Task: Look for products in the category "Gouda" from Yancey's Fancy only.
Action: Mouse moved to (1025, 336)
Screenshot: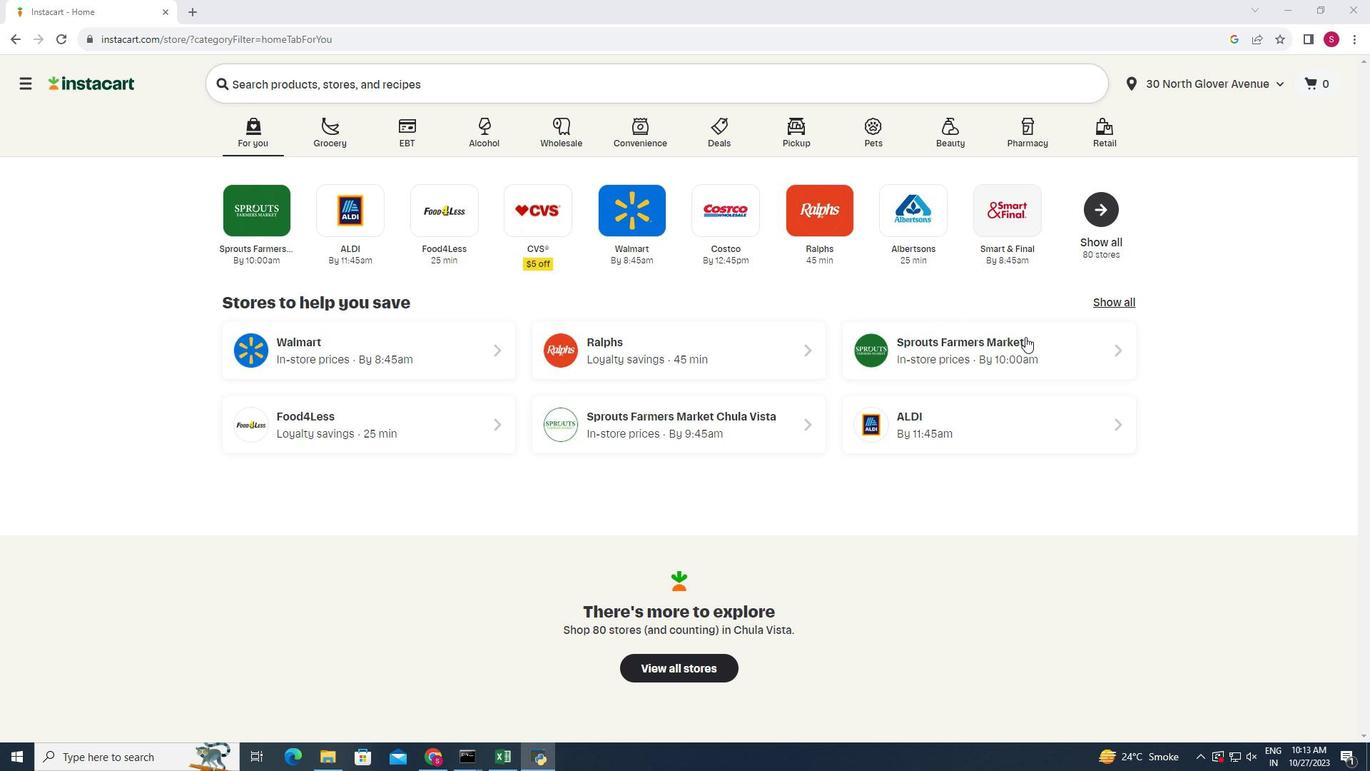 
Action: Mouse pressed left at (1025, 336)
Screenshot: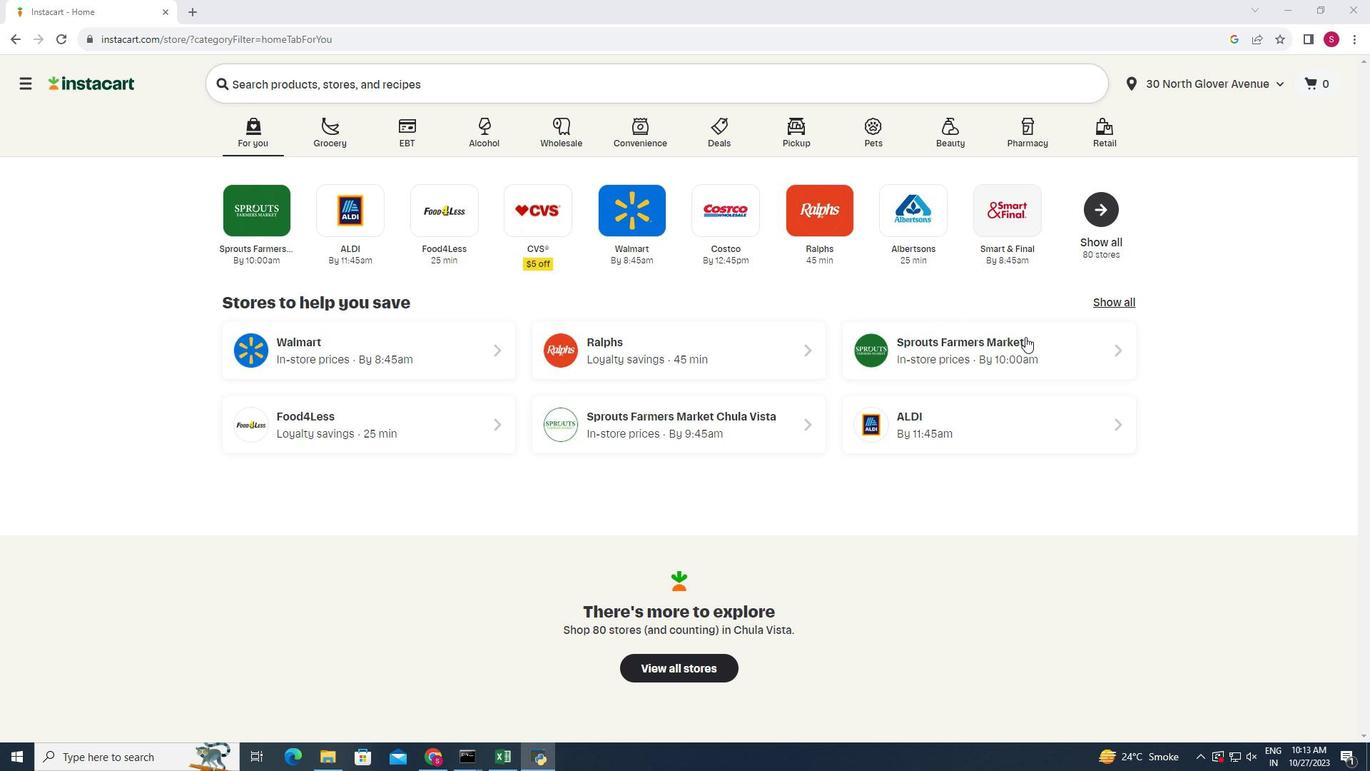 
Action: Mouse moved to (44, 671)
Screenshot: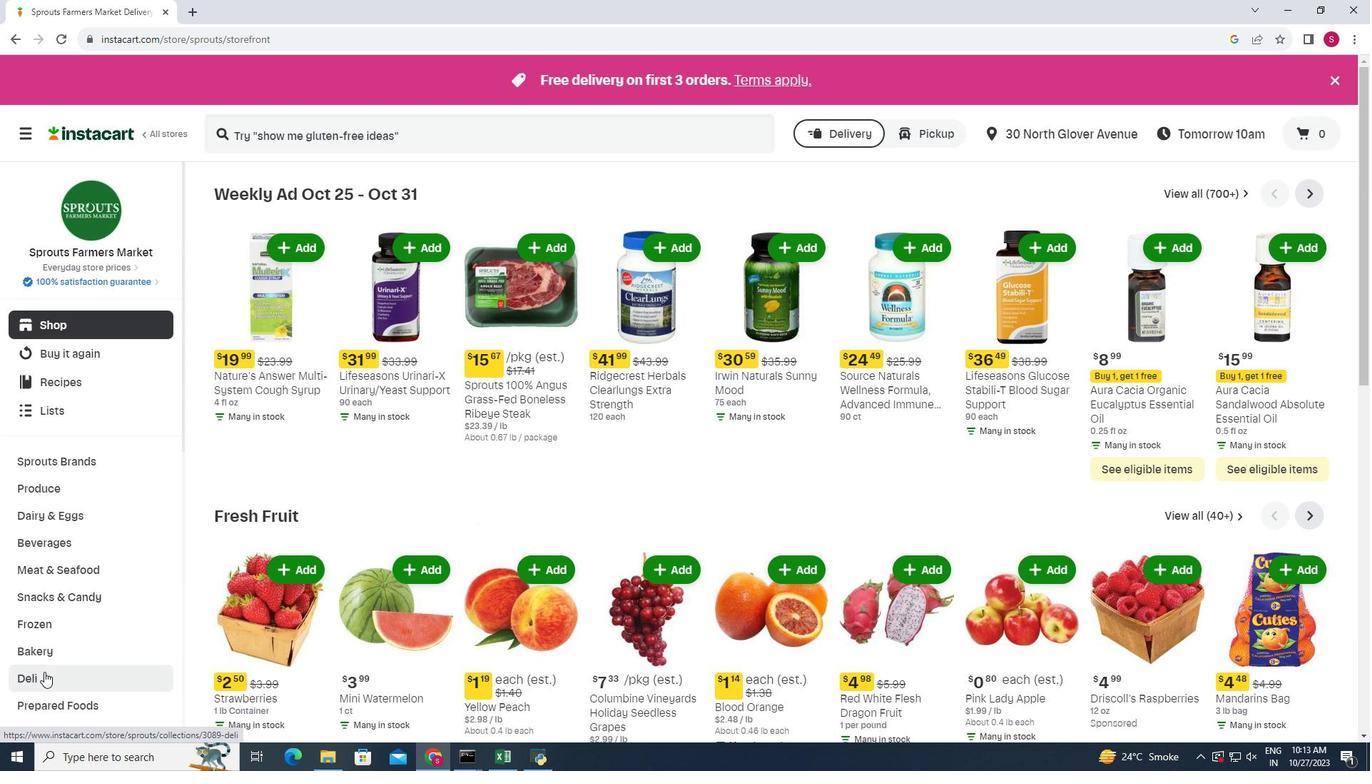 
Action: Mouse pressed left at (44, 671)
Screenshot: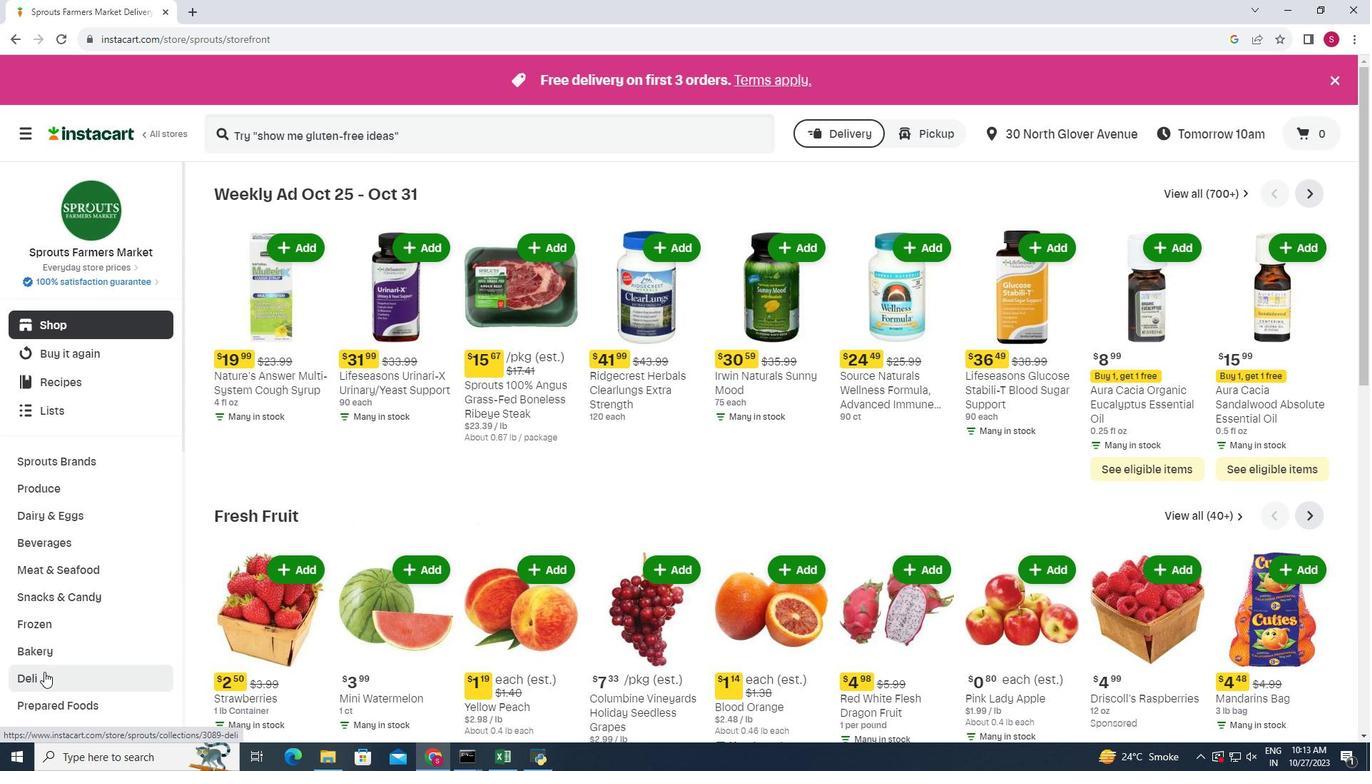 
Action: Mouse moved to (369, 222)
Screenshot: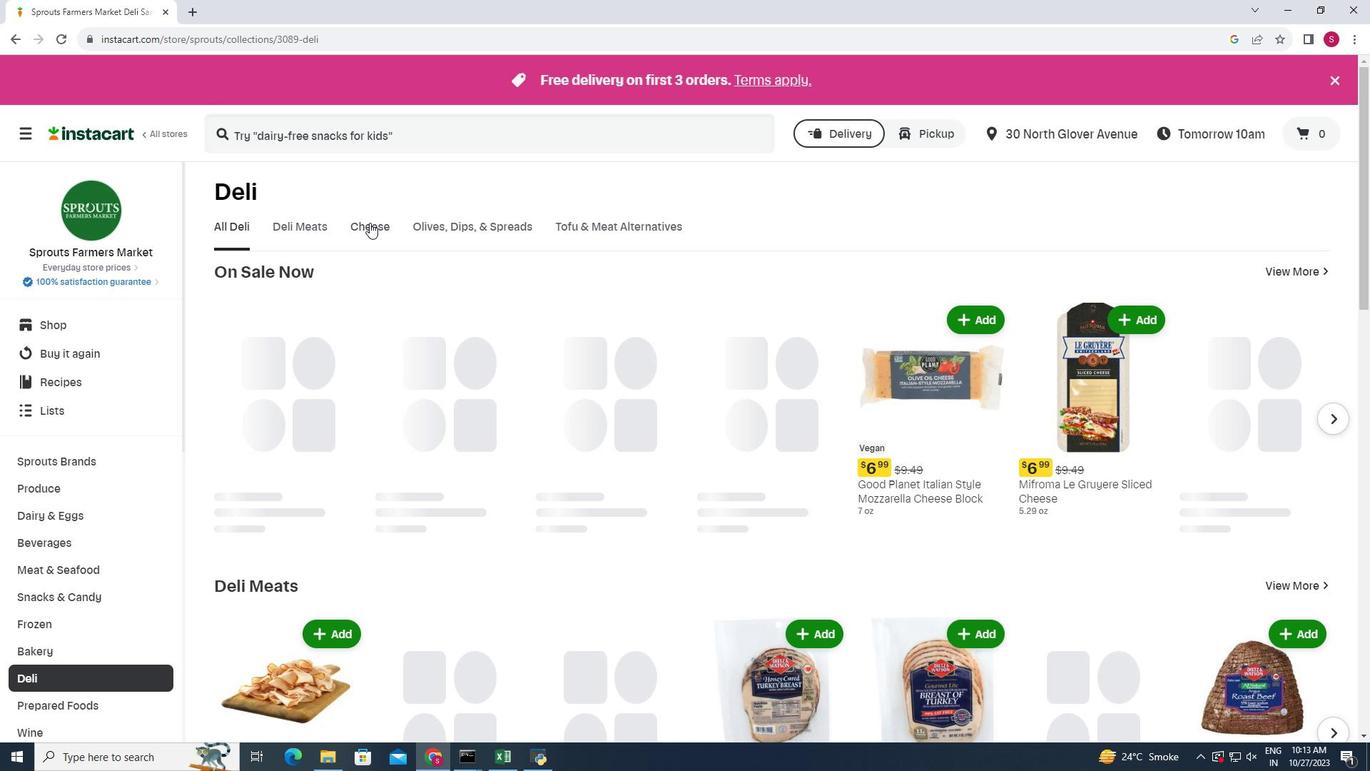 
Action: Mouse pressed left at (369, 222)
Screenshot: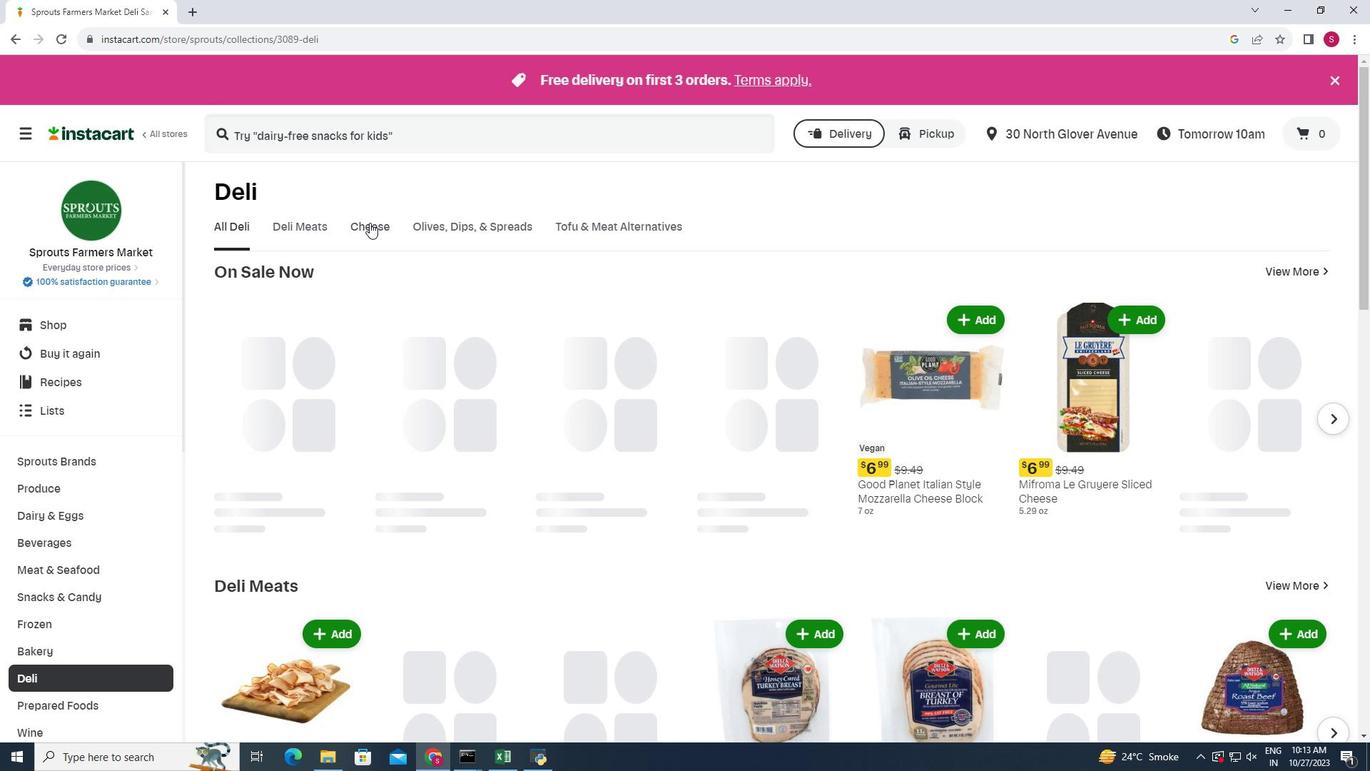 
Action: Mouse moved to (1061, 279)
Screenshot: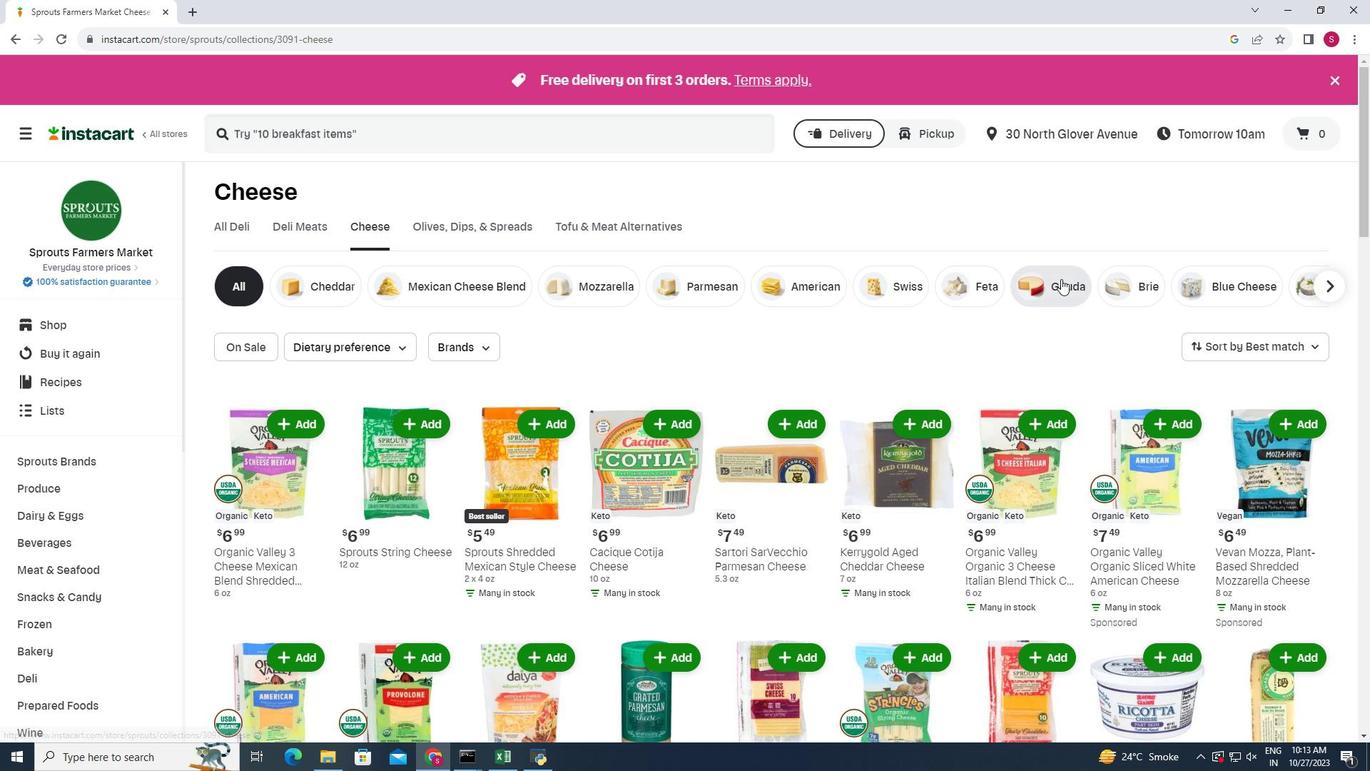 
Action: Mouse pressed left at (1061, 279)
Screenshot: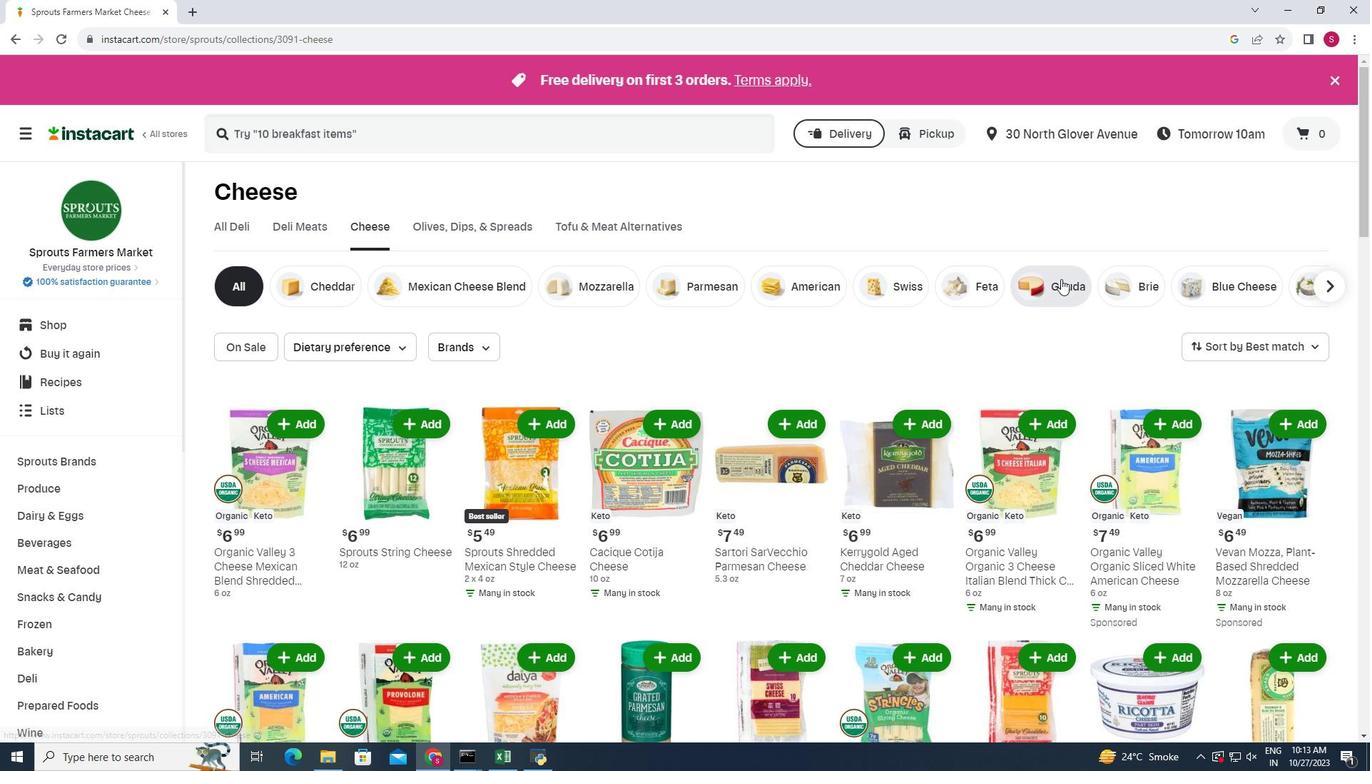 
Action: Mouse moved to (252, 346)
Screenshot: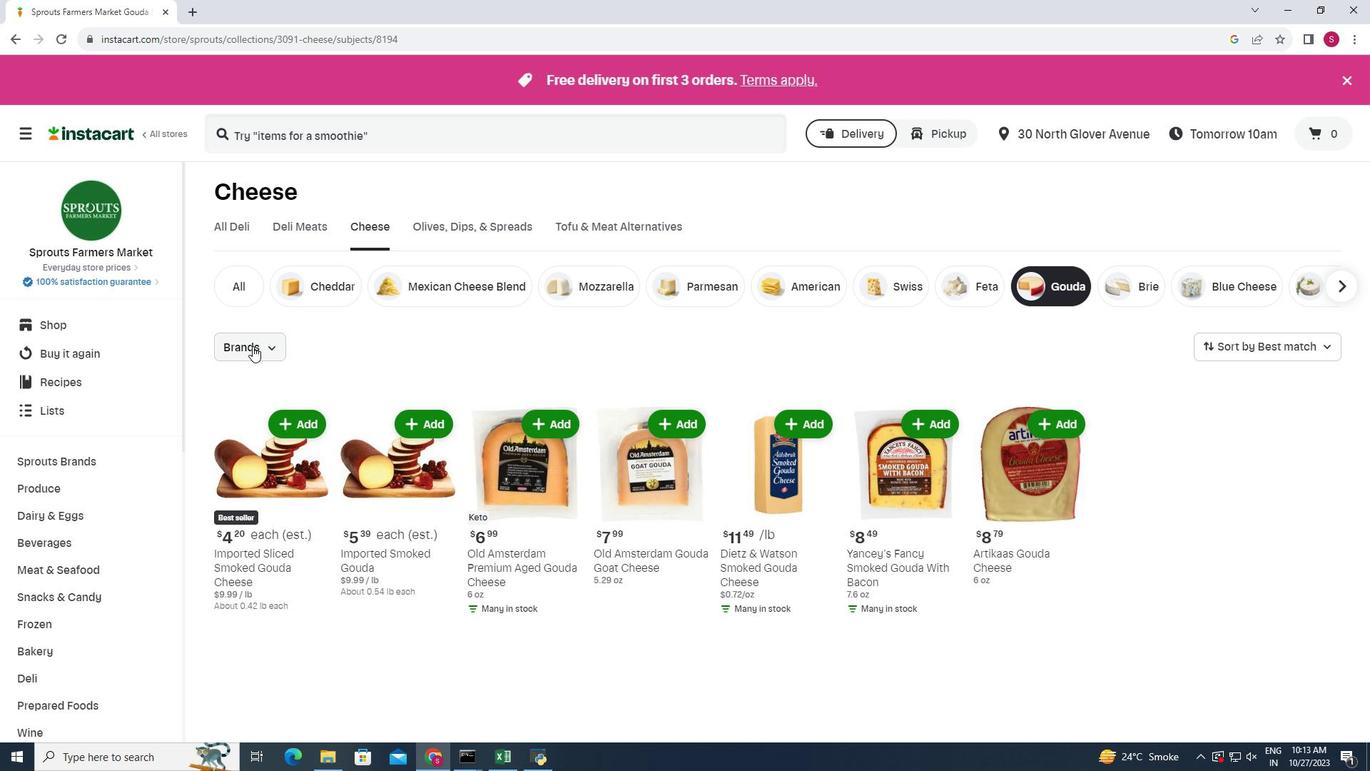 
Action: Mouse pressed left at (252, 346)
Screenshot: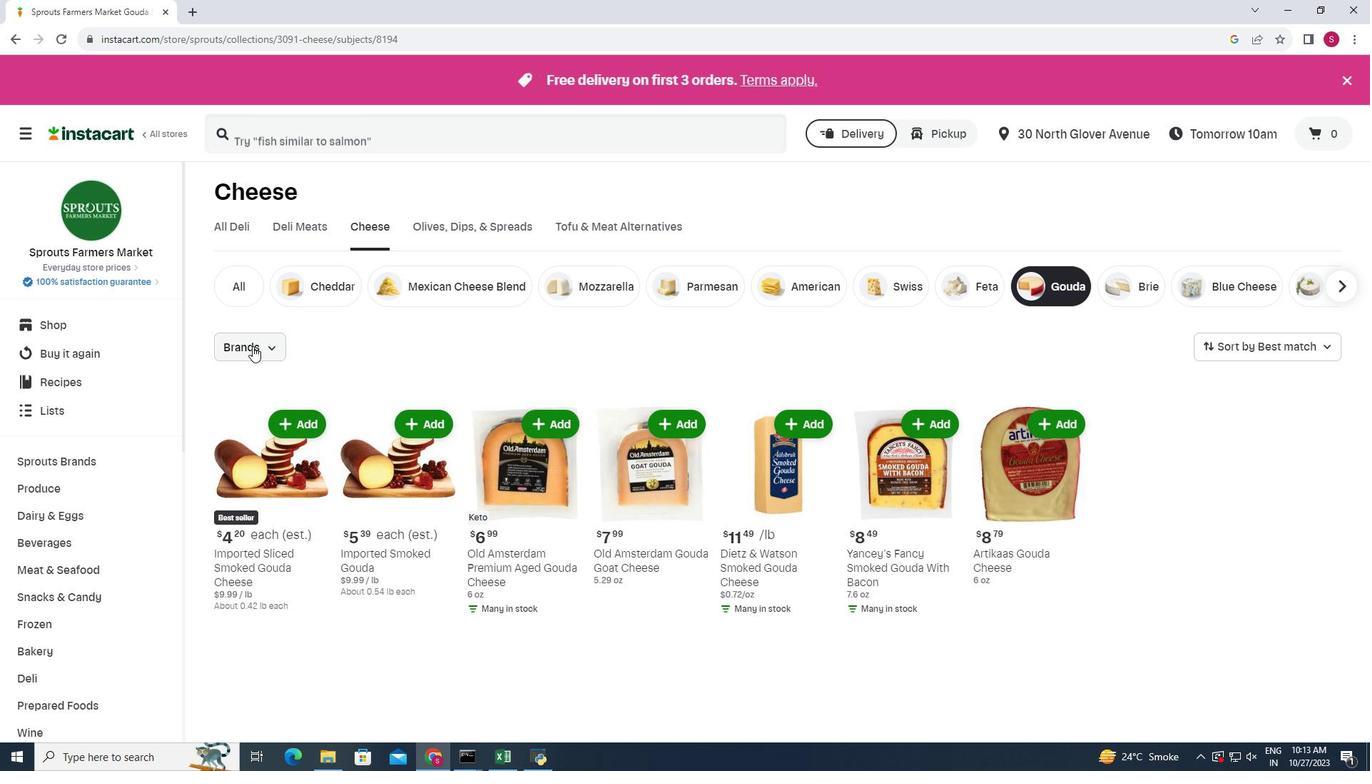 
Action: Mouse moved to (236, 416)
Screenshot: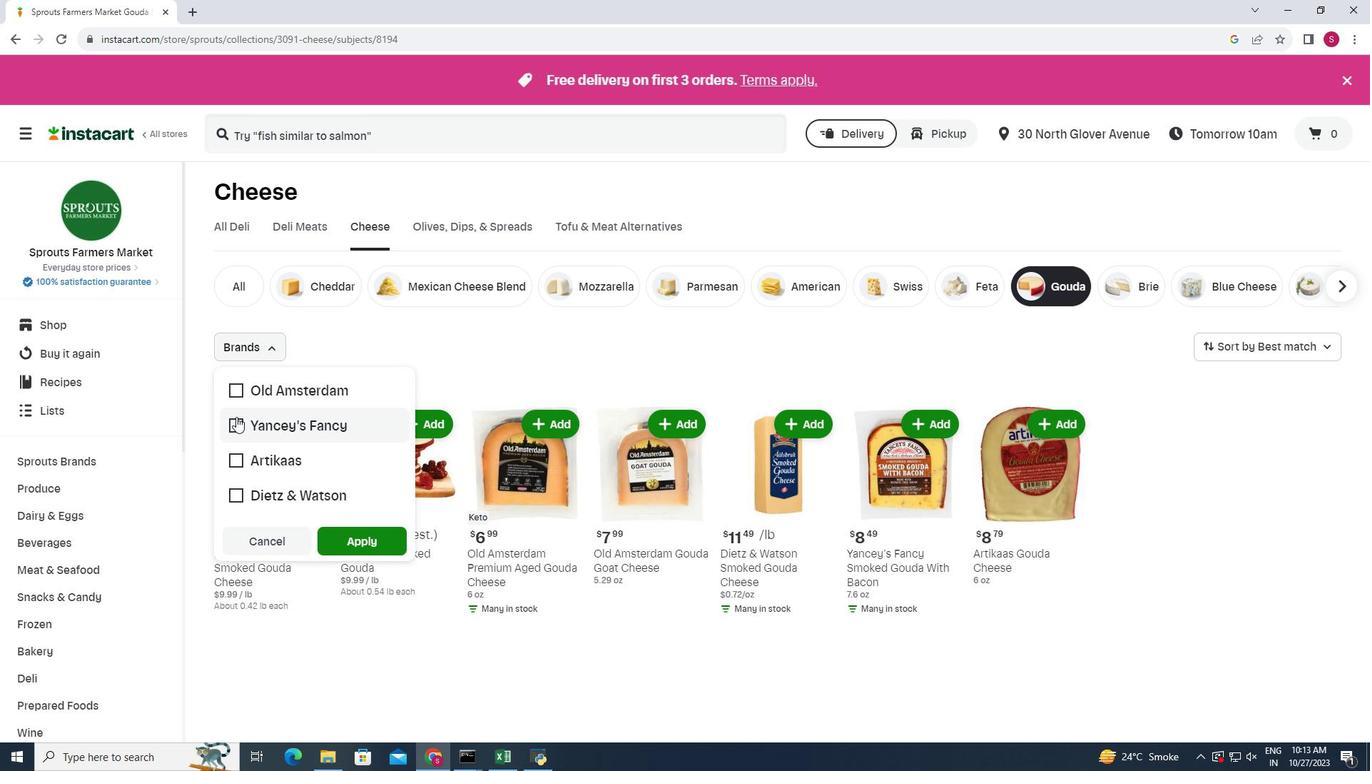 
Action: Mouse pressed left at (236, 416)
Screenshot: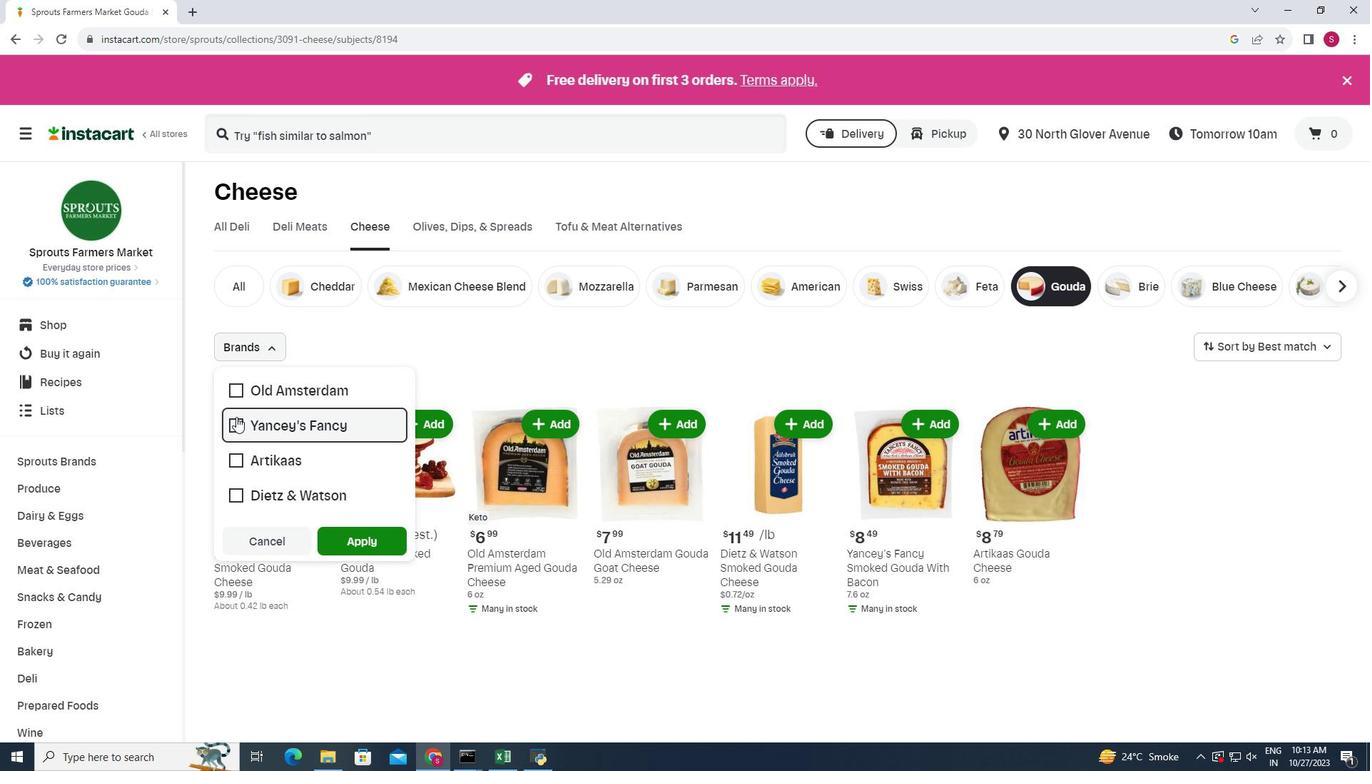 
Action: Mouse moved to (328, 537)
Screenshot: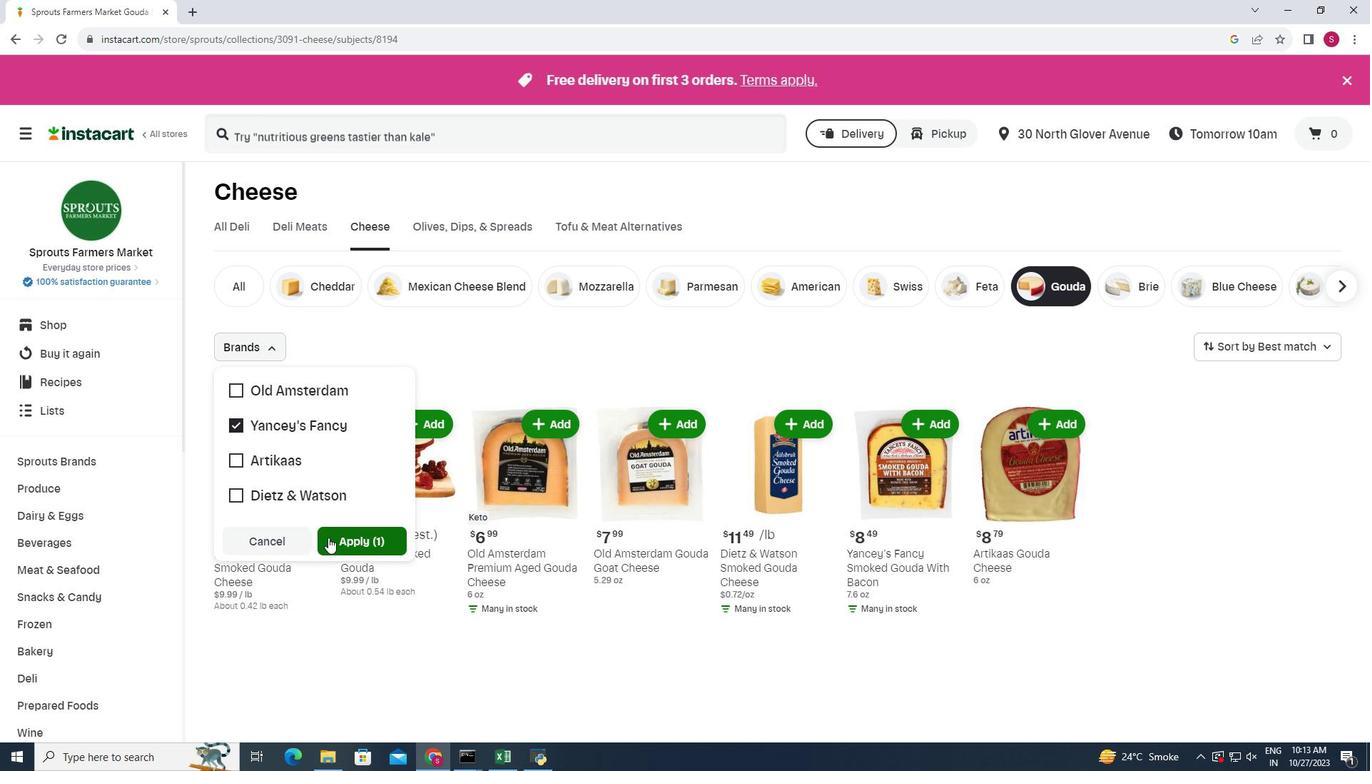 
Action: Mouse pressed left at (328, 537)
Screenshot: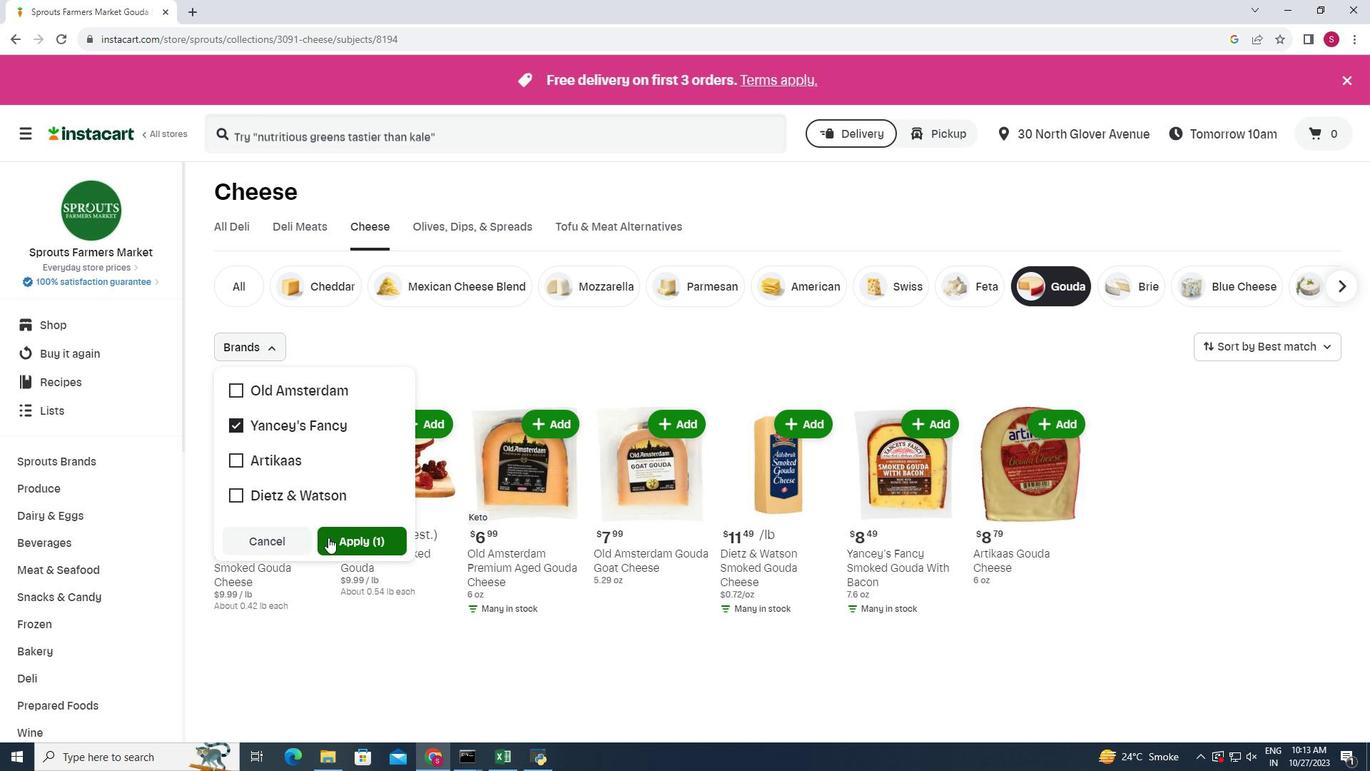 
Action: Mouse moved to (371, 468)
Screenshot: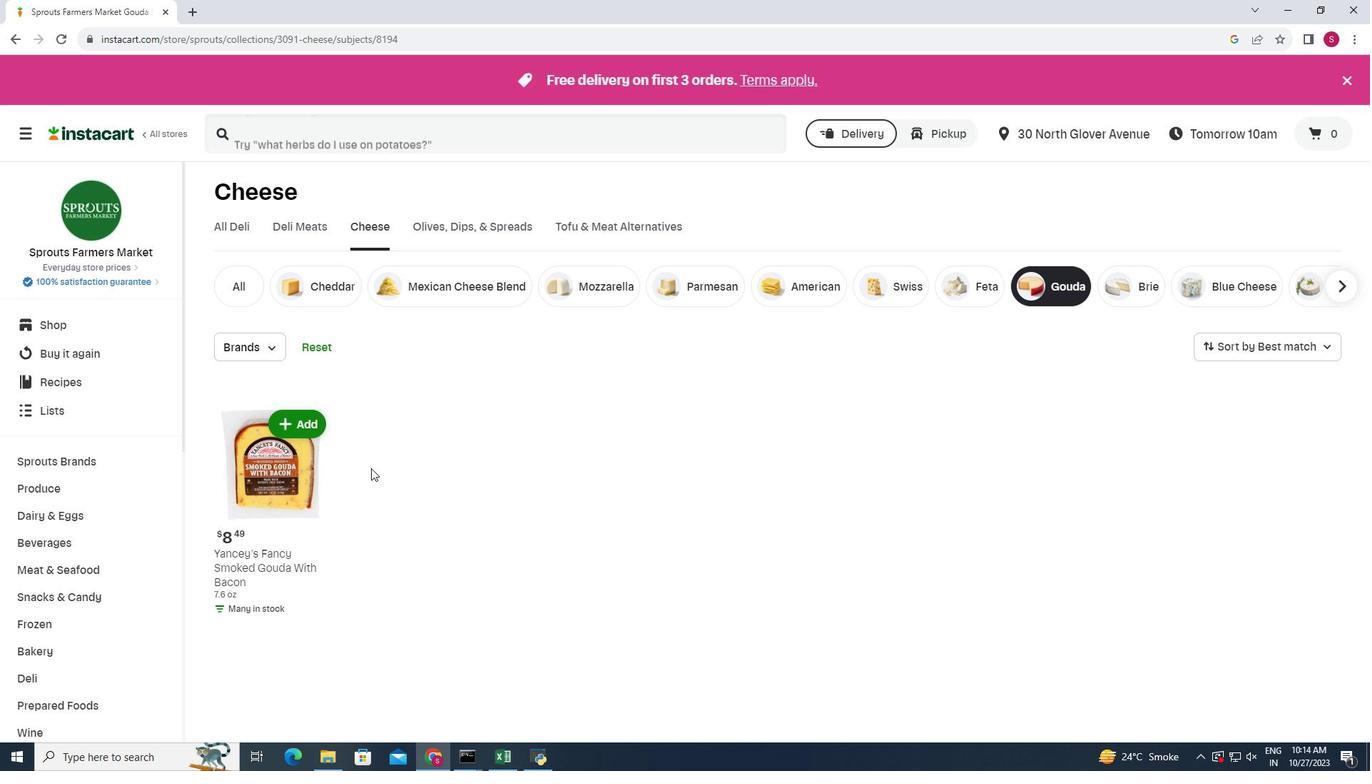 
